 Task: Use Jet Flying Effect in this video Movie B.mp4
Action: Mouse pressed left at (259, 131)
Screenshot: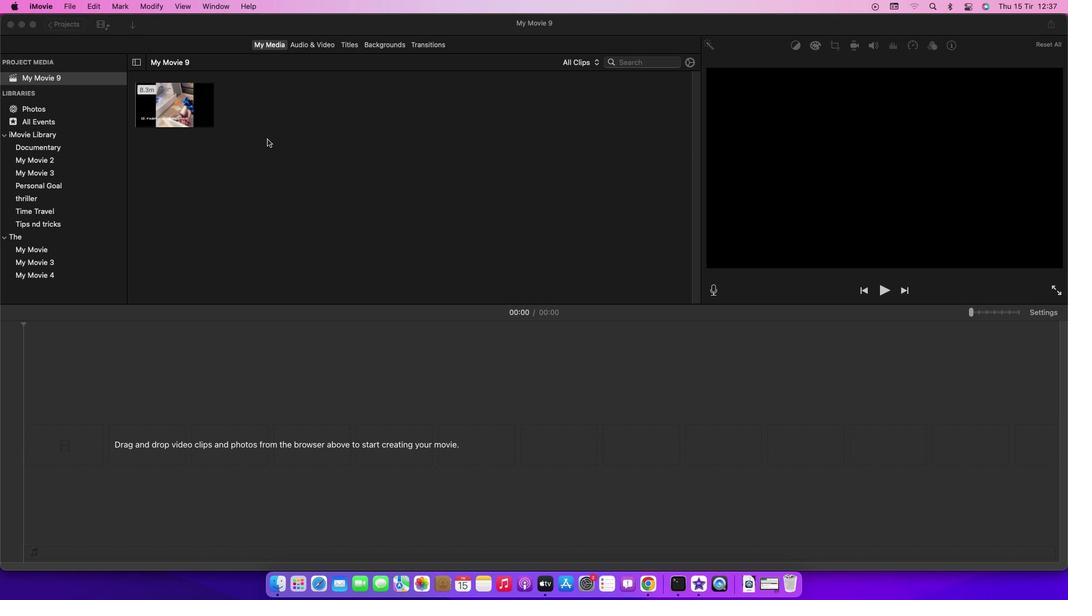 
Action: Mouse moved to (148, 86)
Screenshot: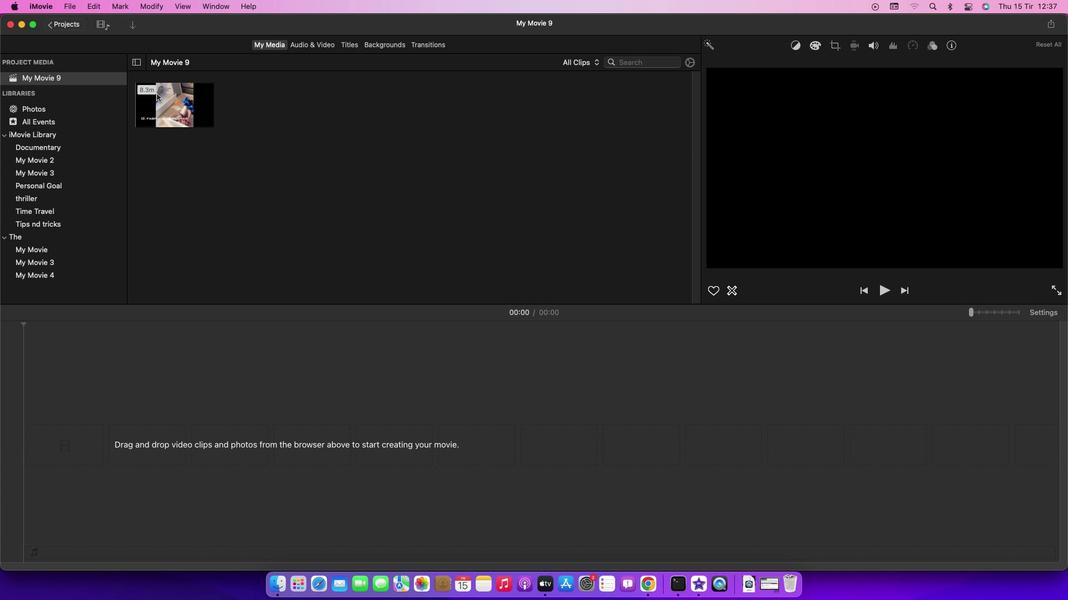 
Action: Mouse pressed left at (148, 86)
Screenshot: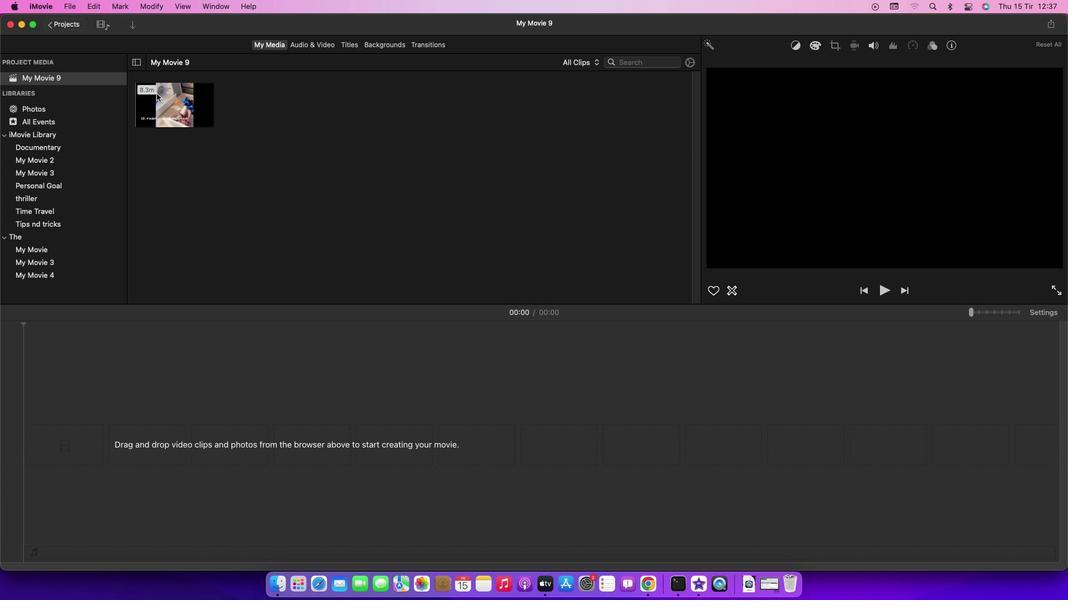 
Action: Mouse moved to (166, 89)
Screenshot: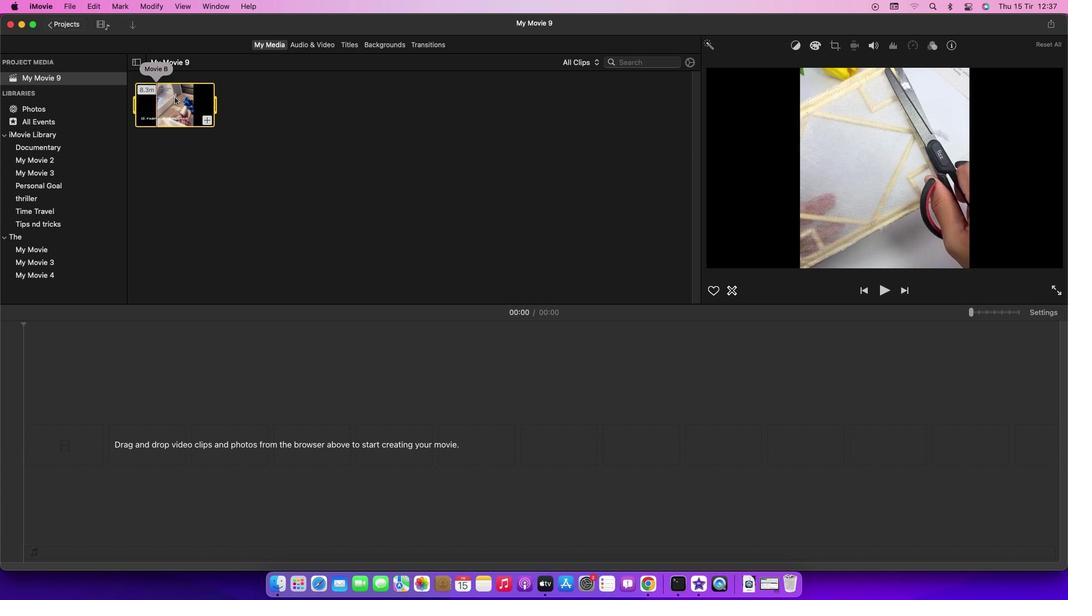 
Action: Mouse pressed left at (166, 89)
Screenshot: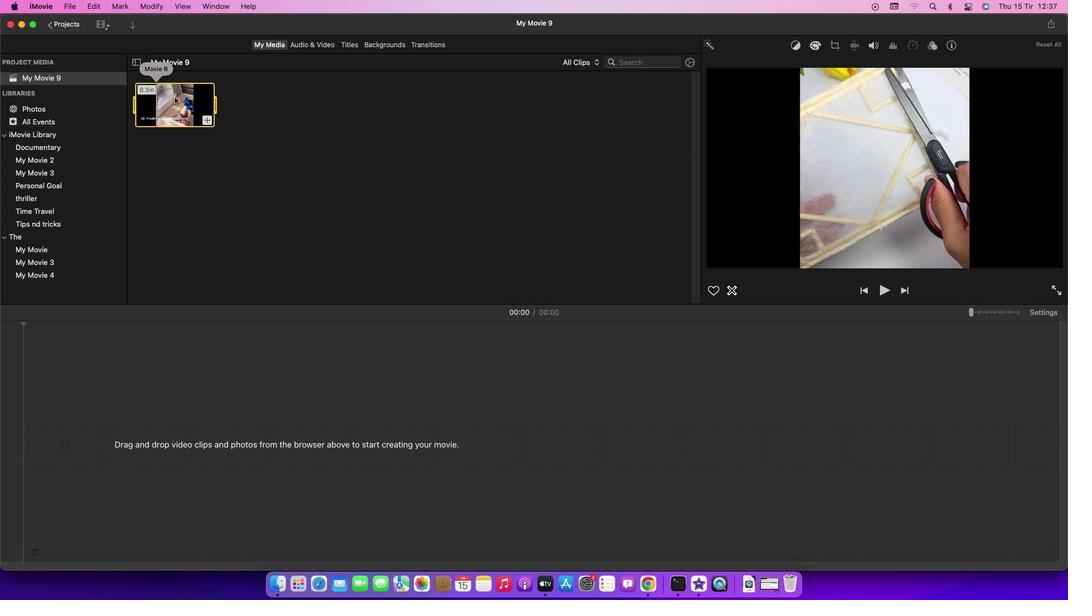 
Action: Mouse moved to (303, 38)
Screenshot: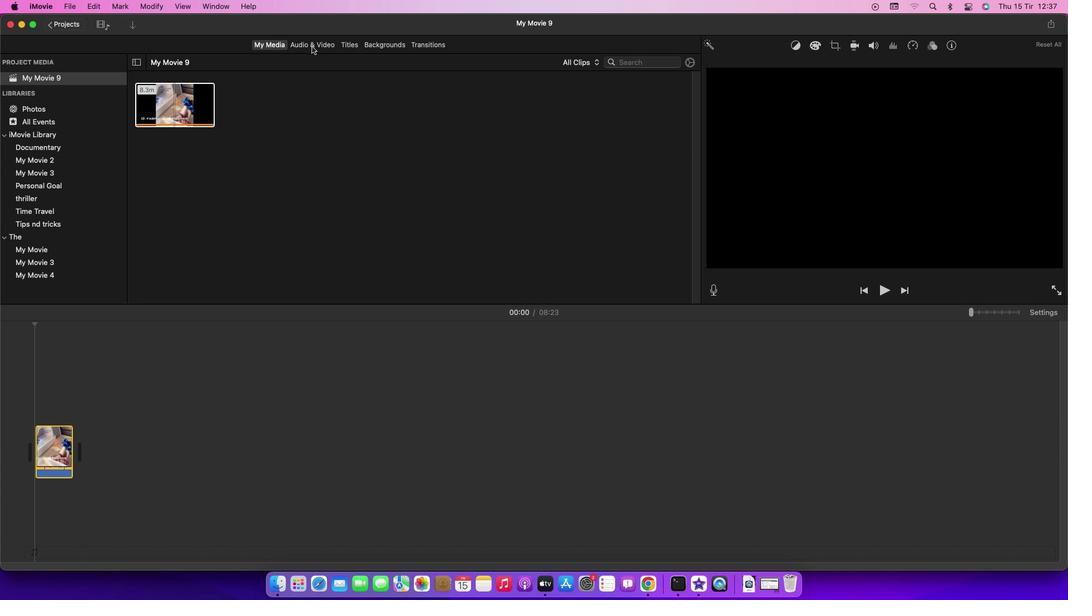 
Action: Mouse pressed left at (303, 38)
Screenshot: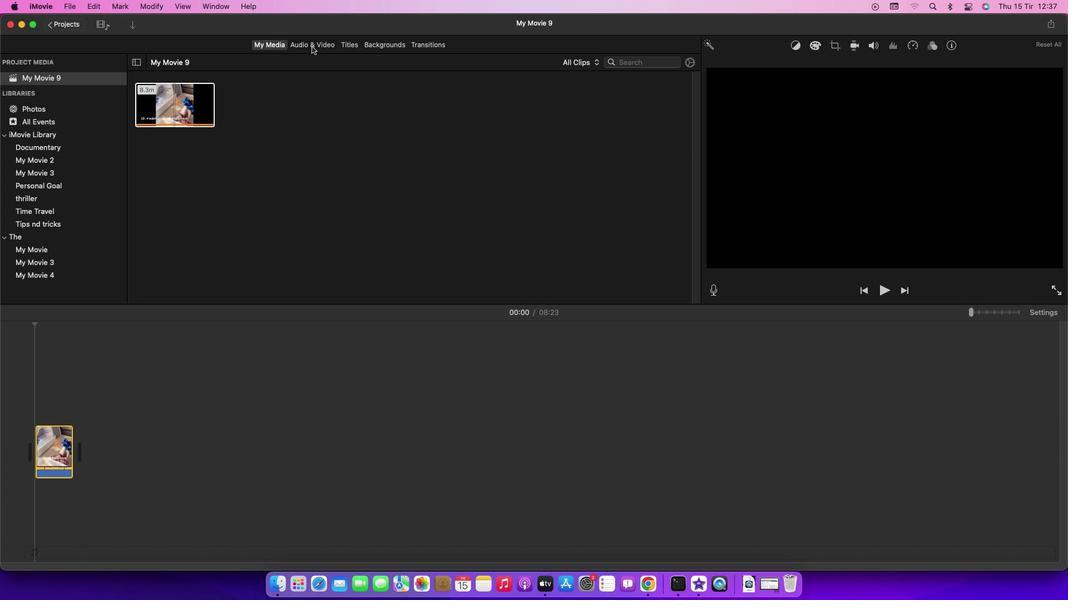 
Action: Mouse moved to (65, 99)
Screenshot: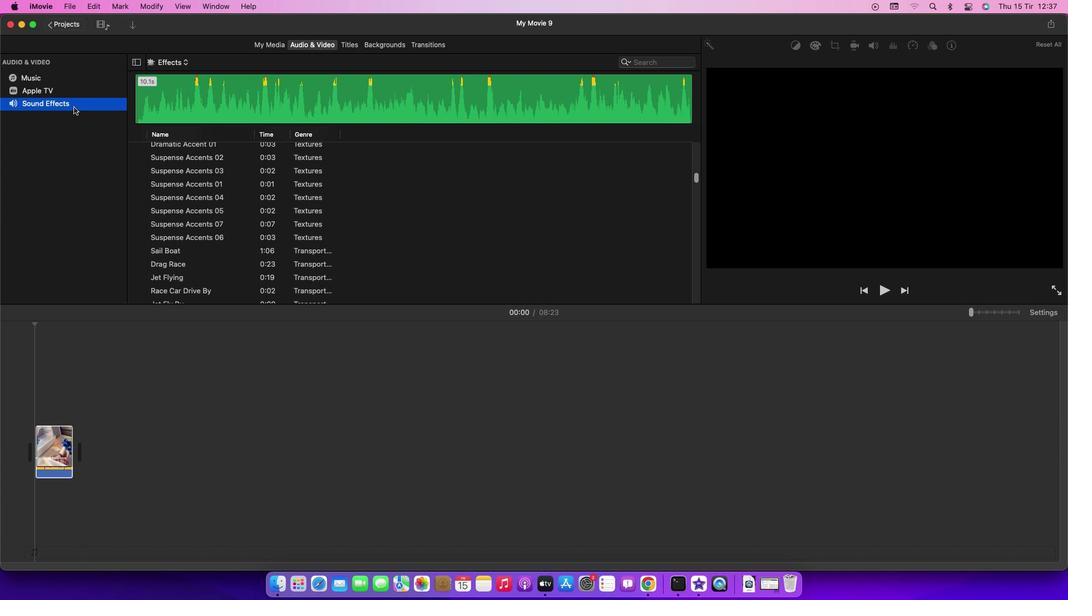 
Action: Mouse pressed left at (65, 99)
Screenshot: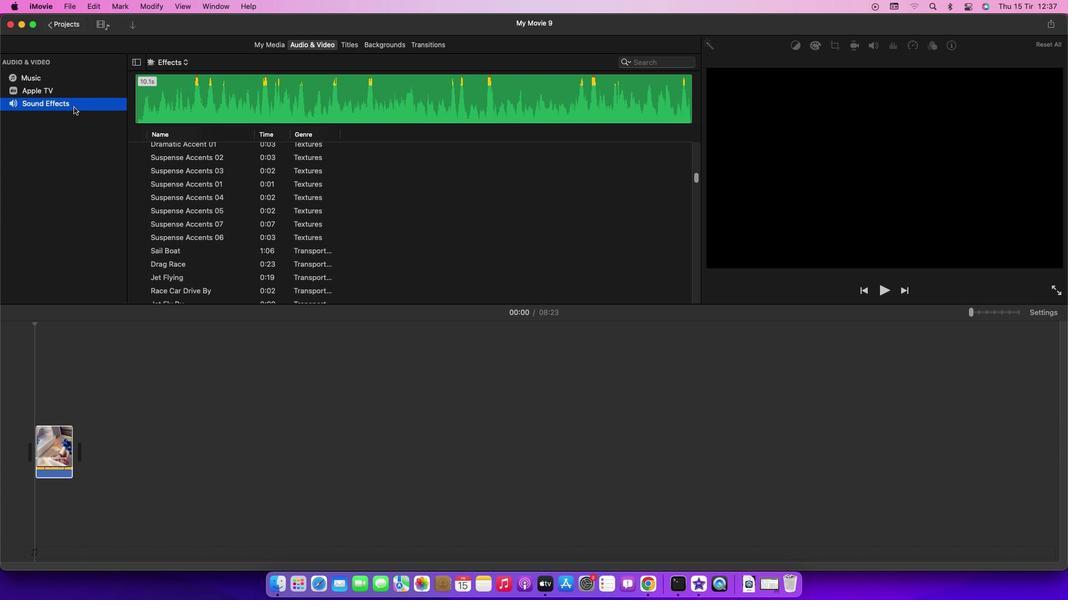 
Action: Mouse moved to (210, 224)
Screenshot: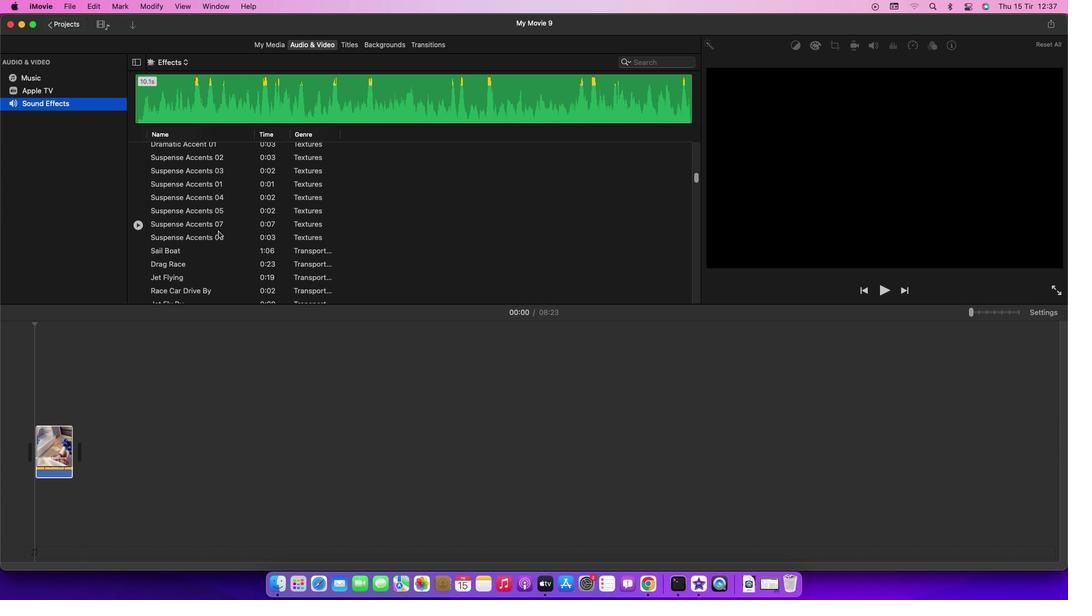 
Action: Mouse scrolled (210, 224) with delta (-7, -7)
Screenshot: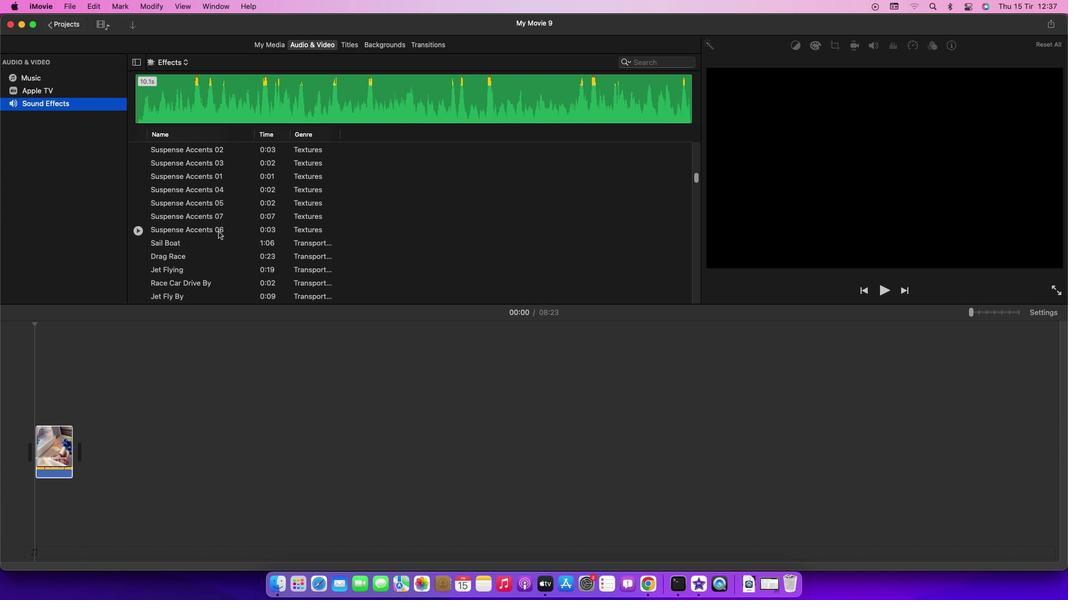 
Action: Mouse scrolled (210, 224) with delta (-7, -7)
Screenshot: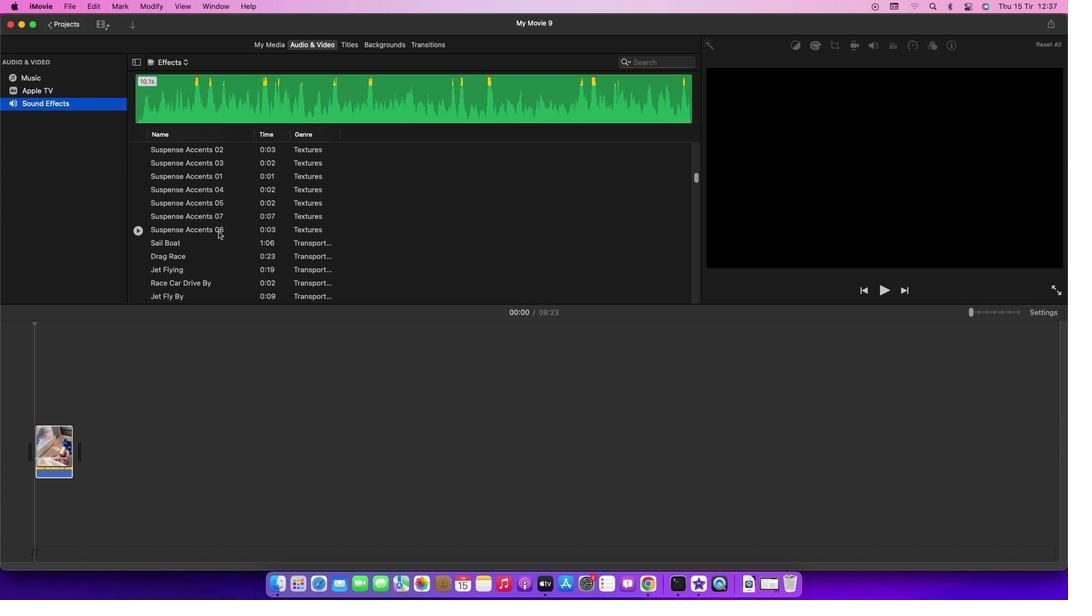 
Action: Mouse moved to (163, 262)
Screenshot: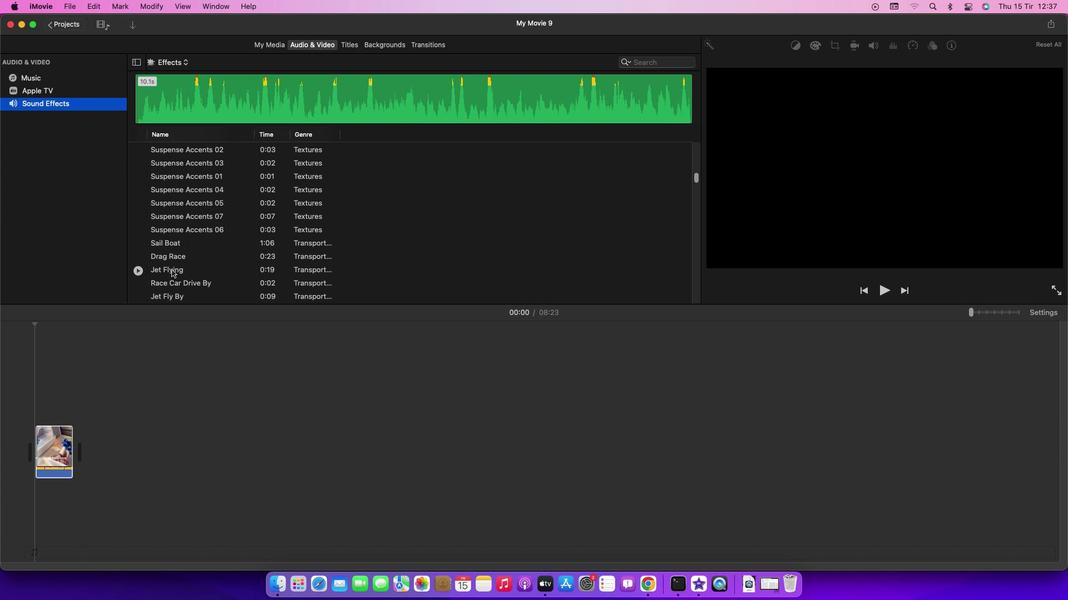 
Action: Mouse pressed left at (163, 262)
Screenshot: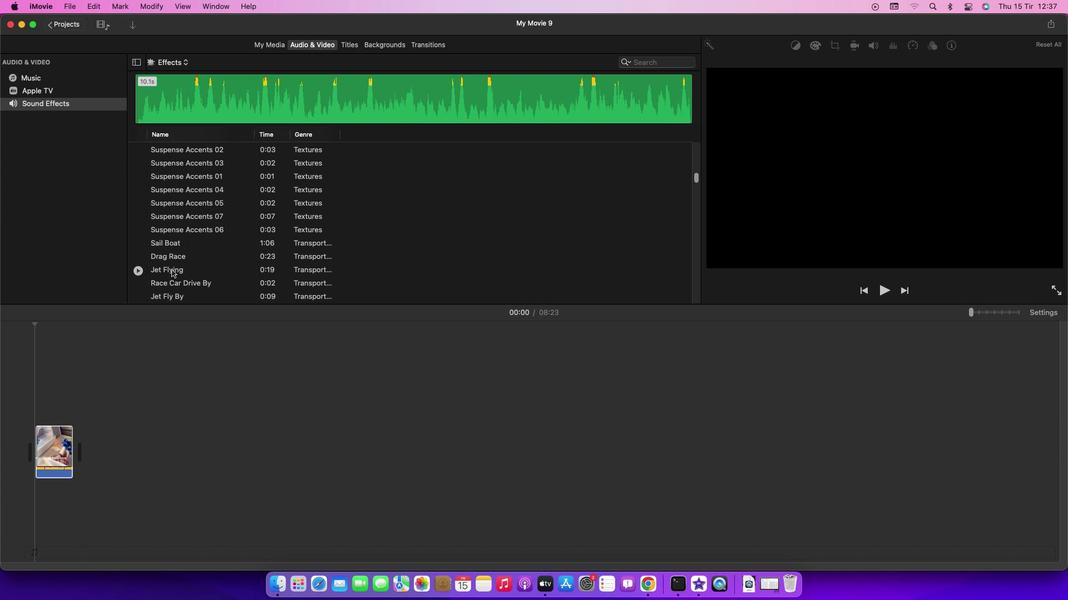 
Action: Mouse moved to (267, 401)
Screenshot: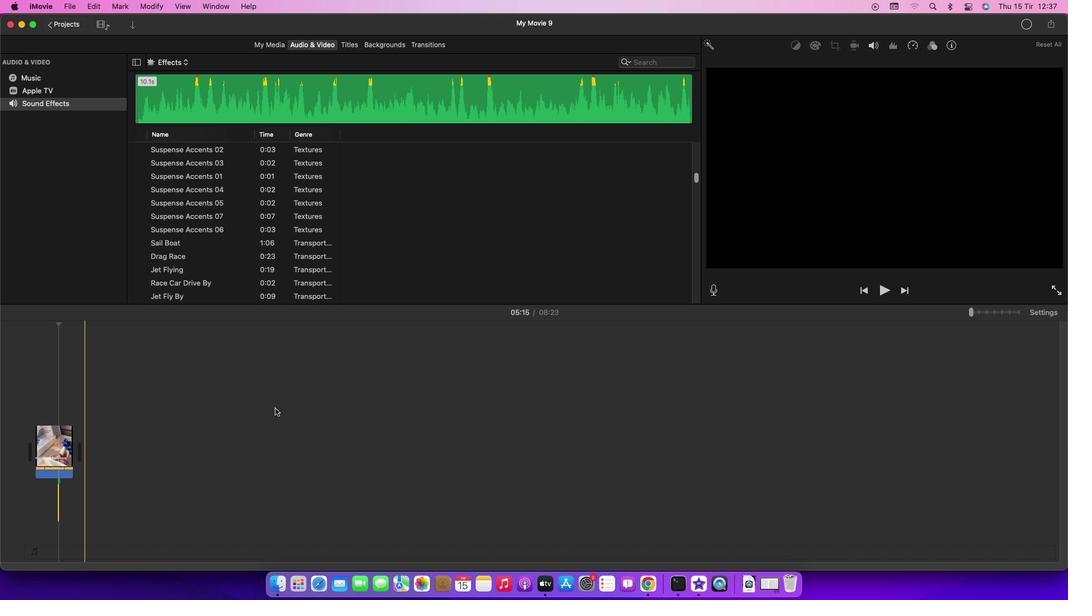 
